Task: Create a project with template Project Timeline with name TrendForge with privacy Public and in the team Recorders . Create three sections in the project as To-Do, Doing and Done.
Action: Mouse moved to (56, 44)
Screenshot: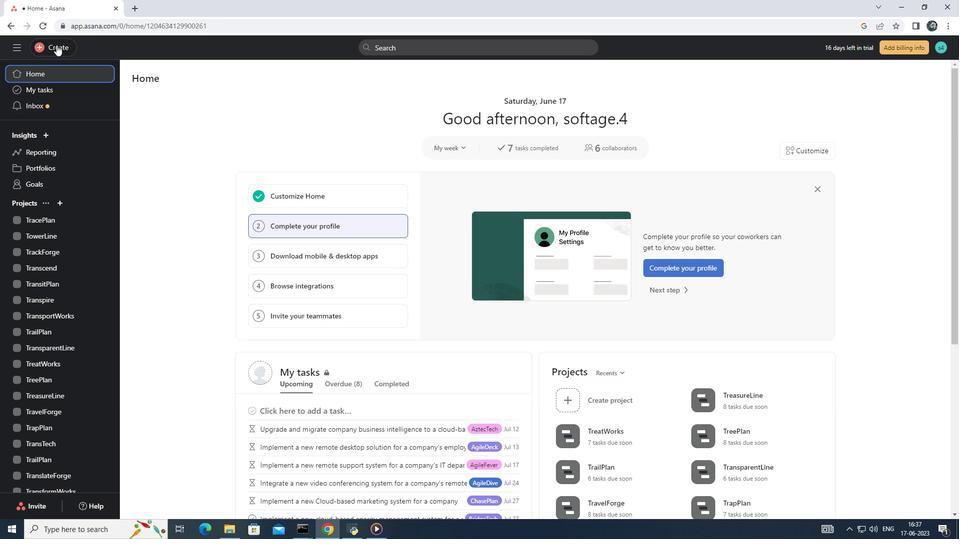 
Action: Mouse pressed left at (56, 44)
Screenshot: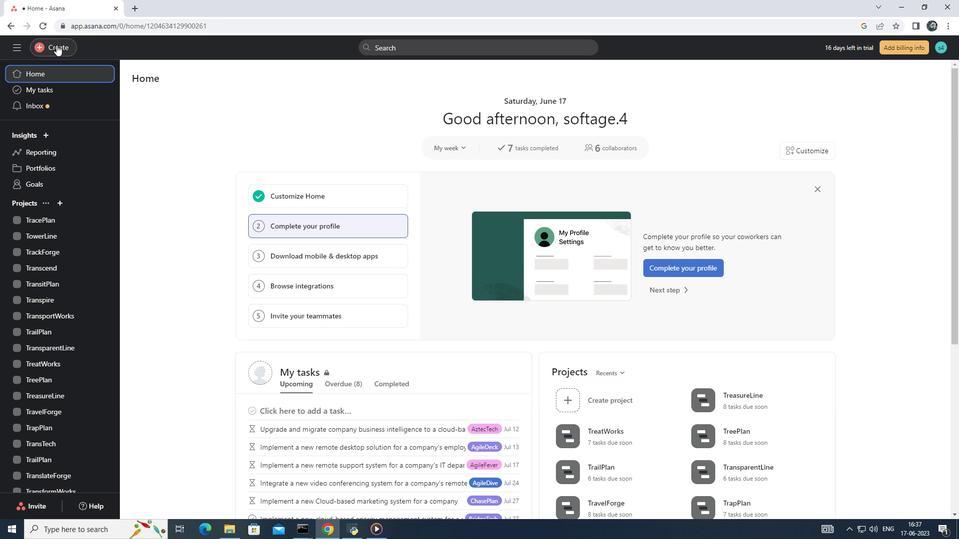 
Action: Mouse moved to (111, 65)
Screenshot: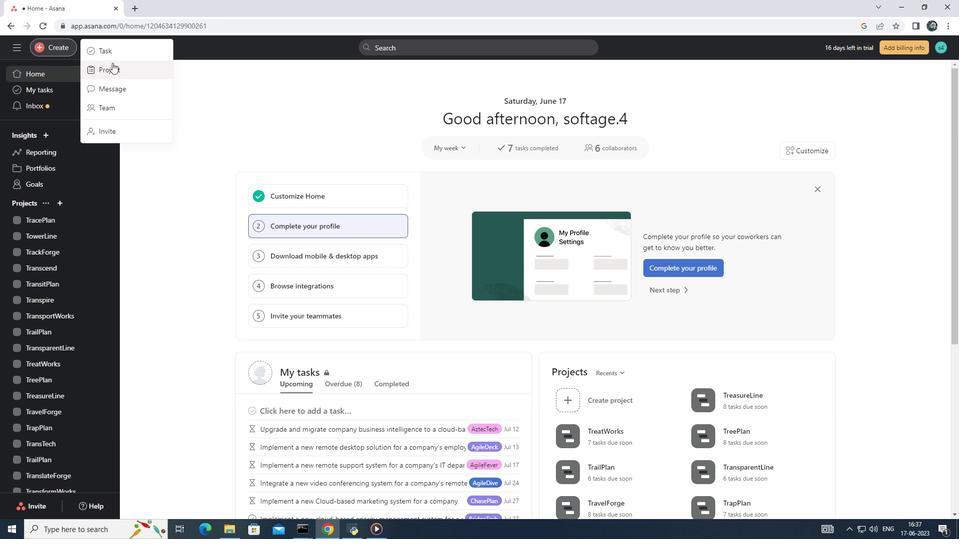
Action: Mouse pressed left at (111, 65)
Screenshot: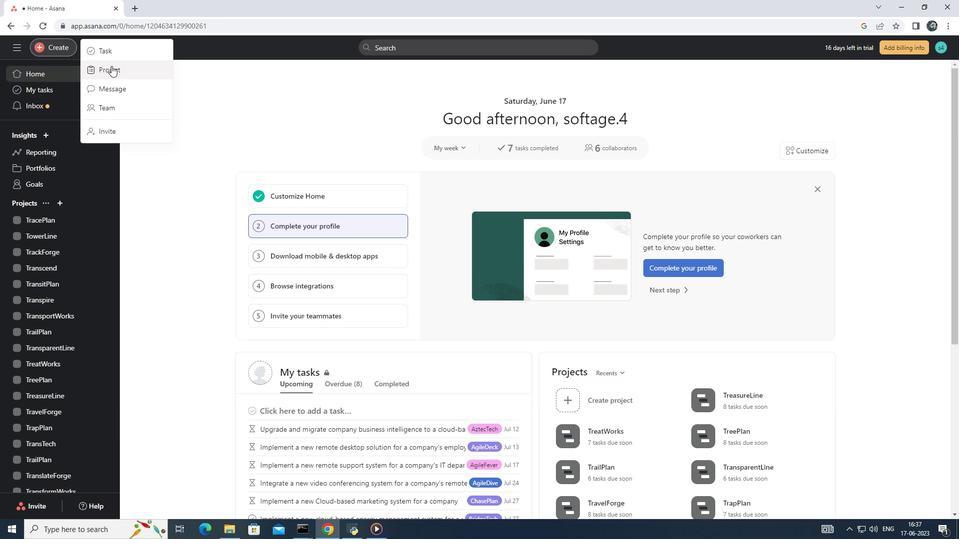 
Action: Mouse moved to (469, 286)
Screenshot: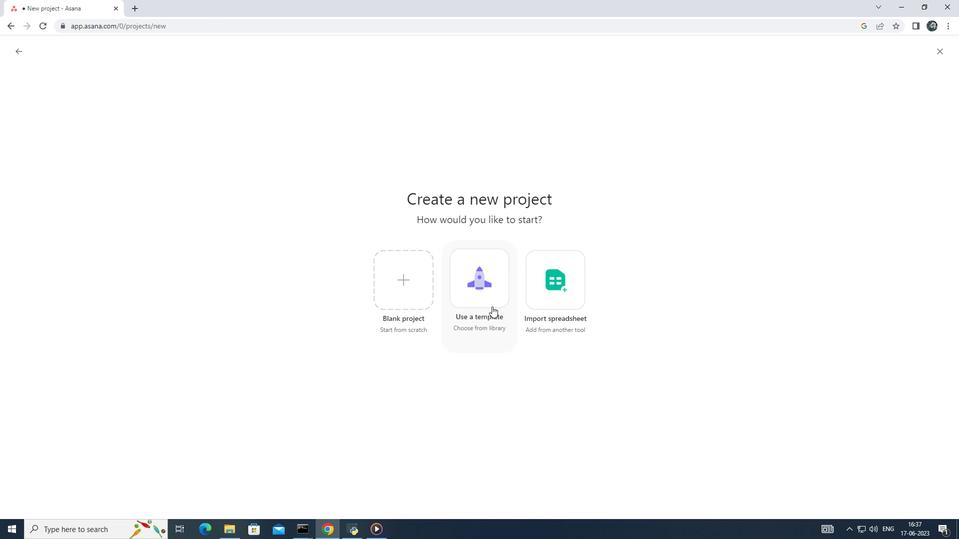 
Action: Mouse pressed left at (469, 286)
Screenshot: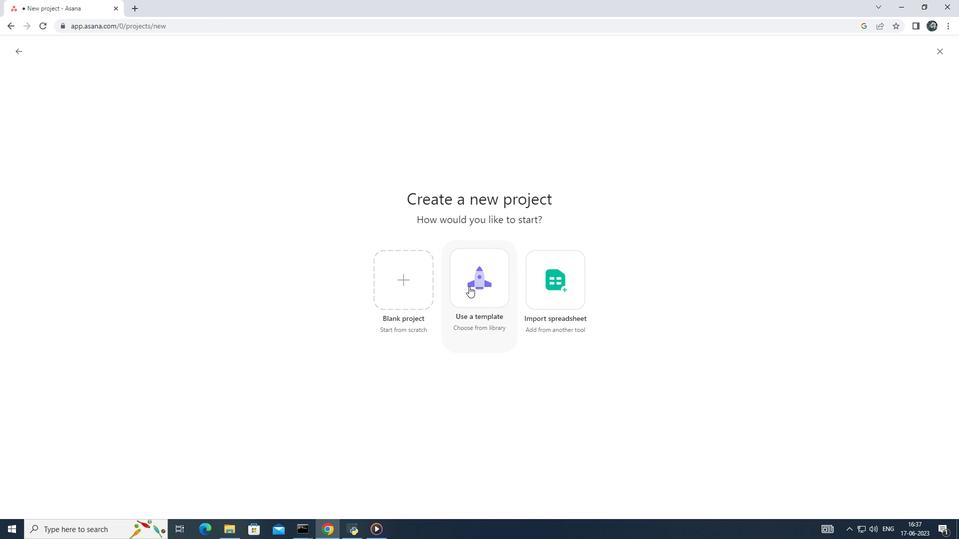 
Action: Mouse moved to (761, 67)
Screenshot: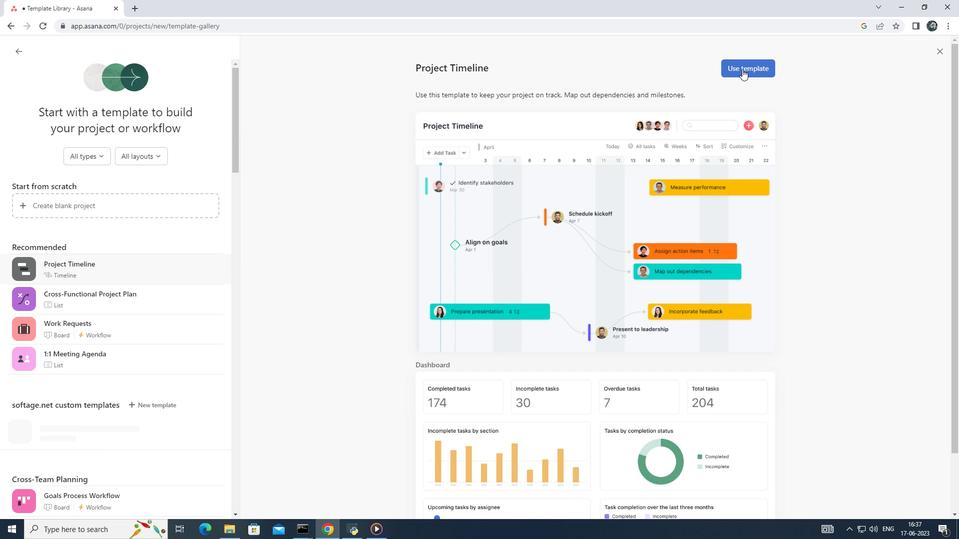 
Action: Mouse pressed left at (761, 67)
Screenshot: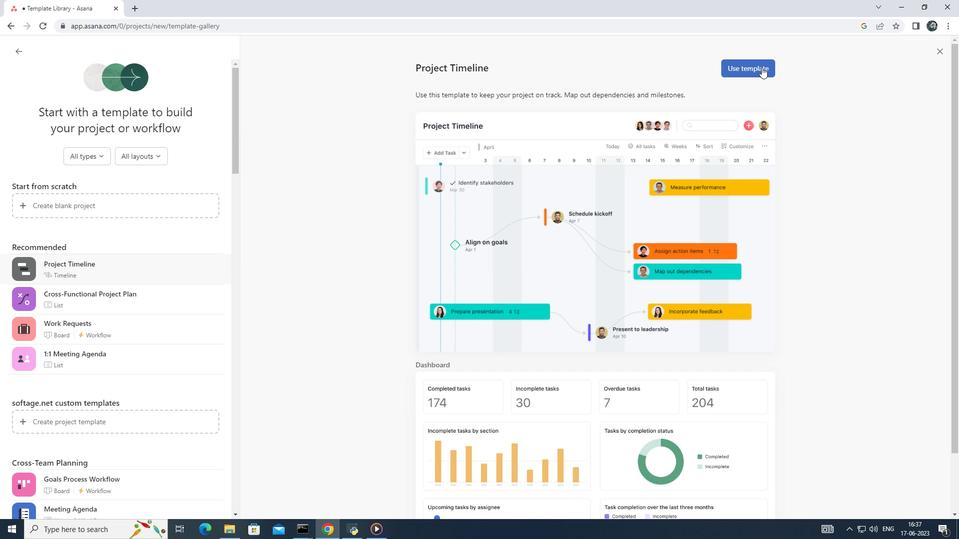 
Action: Mouse moved to (439, 175)
Screenshot: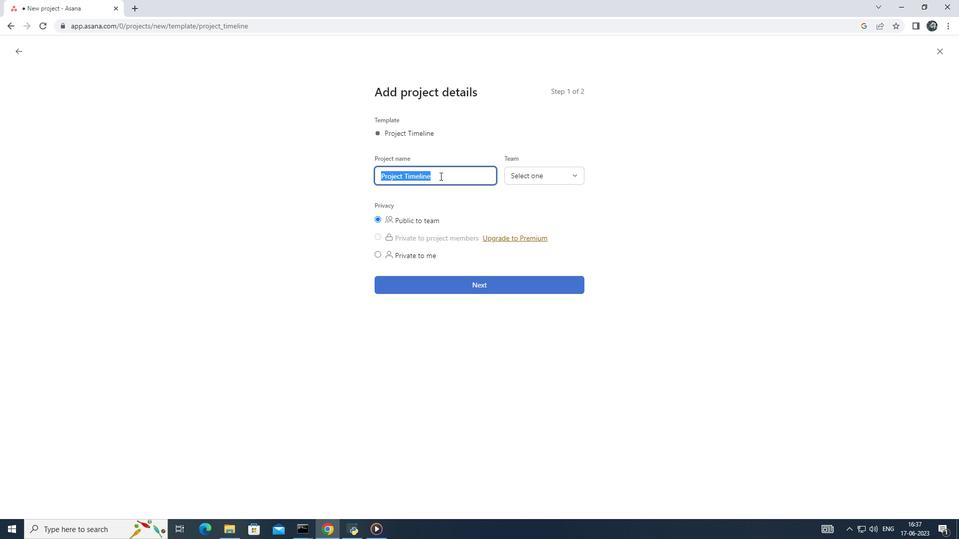 
Action: Key pressed <Key.backspace><Key.backspace><Key.shift>Trend<Key.shift><Key.shift><Key.shift><Key.shift><Key.shift>Forge
Screenshot: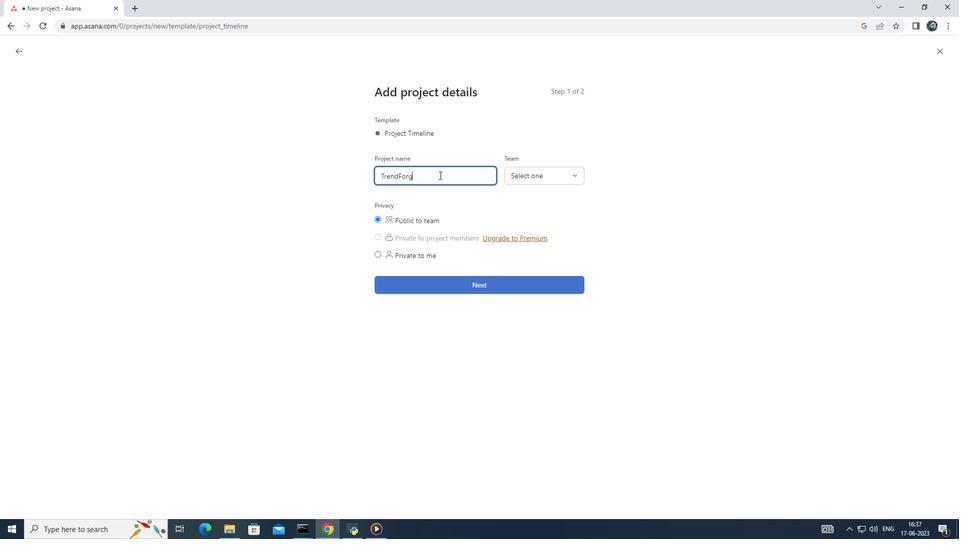 
Action: Mouse moved to (375, 218)
Screenshot: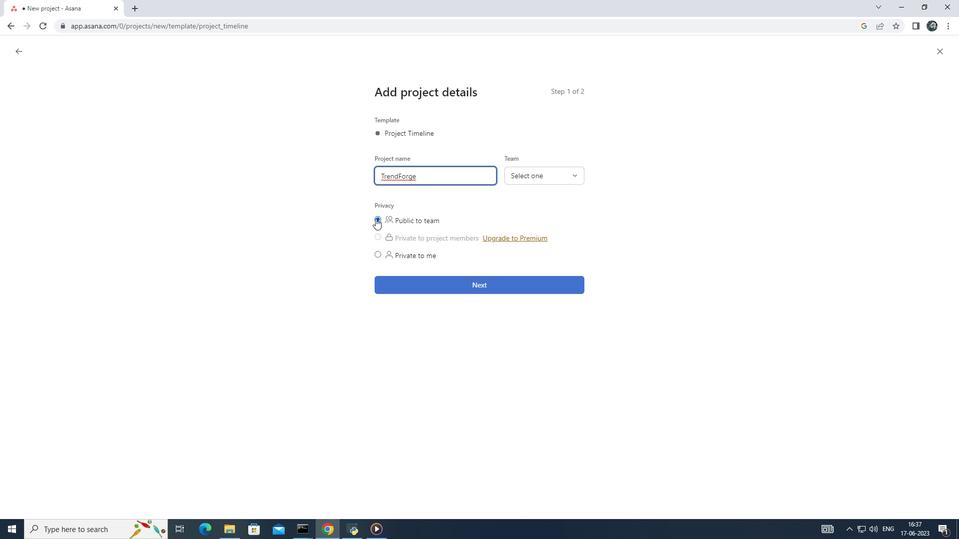 
Action: Mouse pressed left at (375, 218)
Screenshot: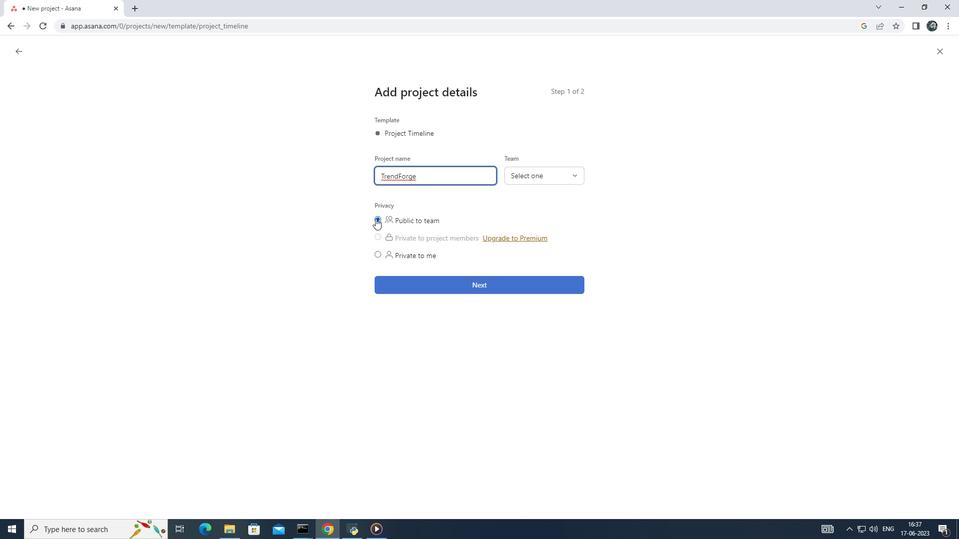 
Action: Mouse moved to (554, 175)
Screenshot: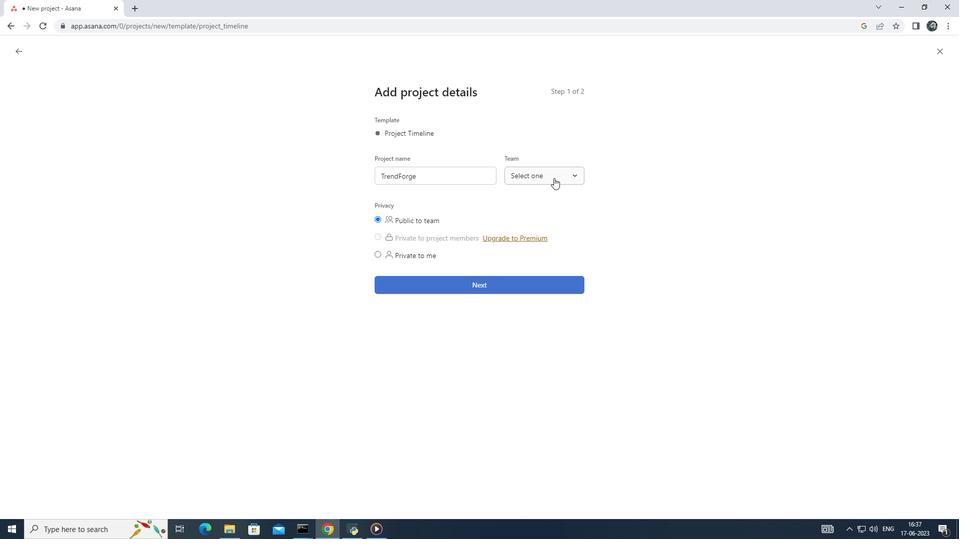 
Action: Mouse pressed left at (554, 175)
Screenshot: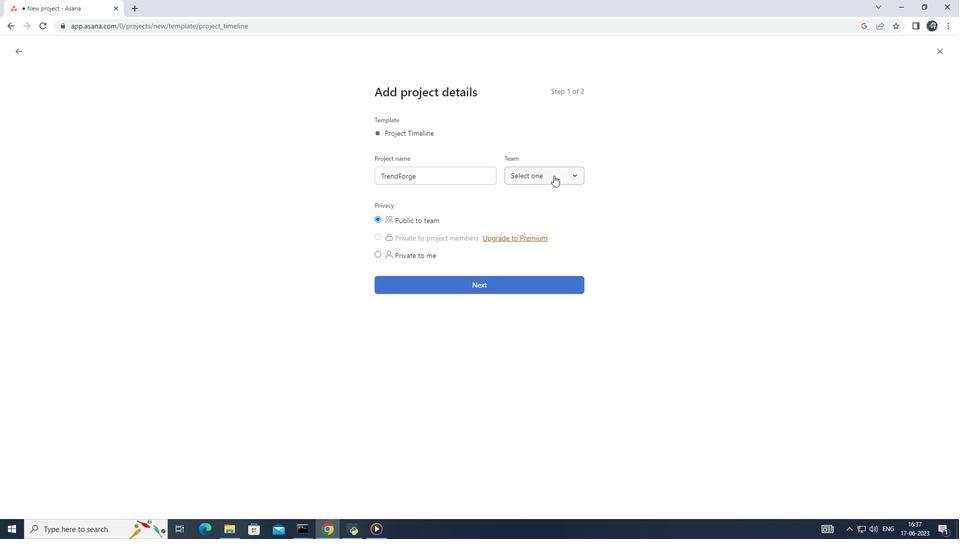 
Action: Mouse moved to (561, 241)
Screenshot: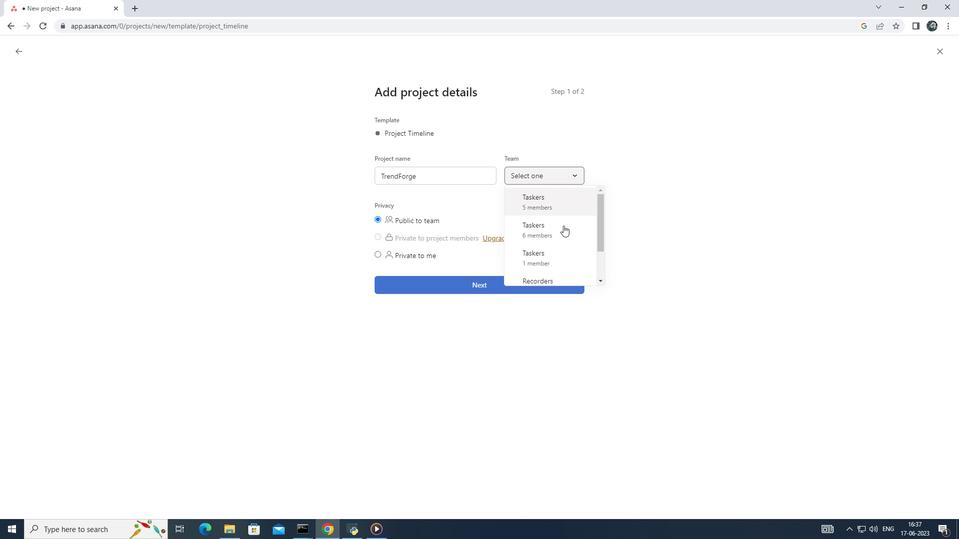 
Action: Mouse scrolled (561, 240) with delta (0, 0)
Screenshot: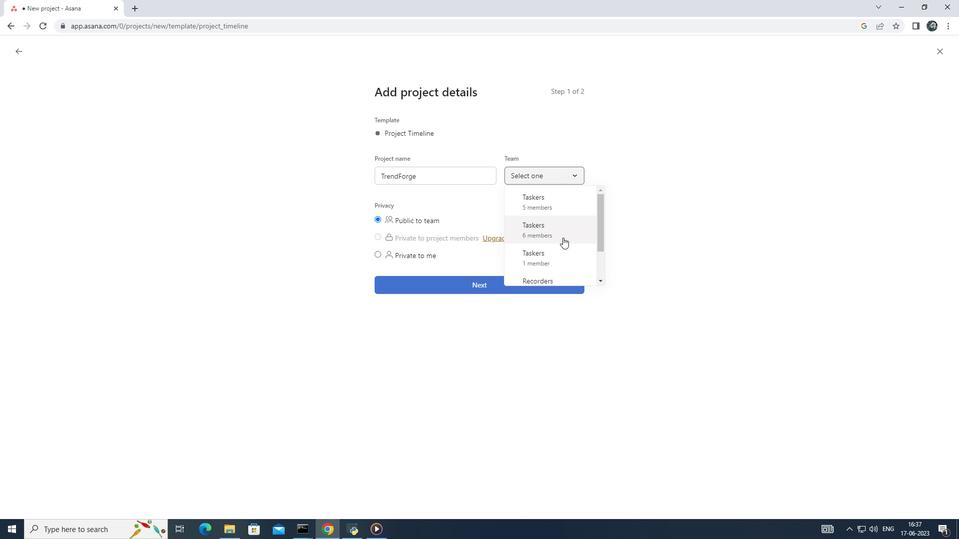 
Action: Mouse moved to (561, 239)
Screenshot: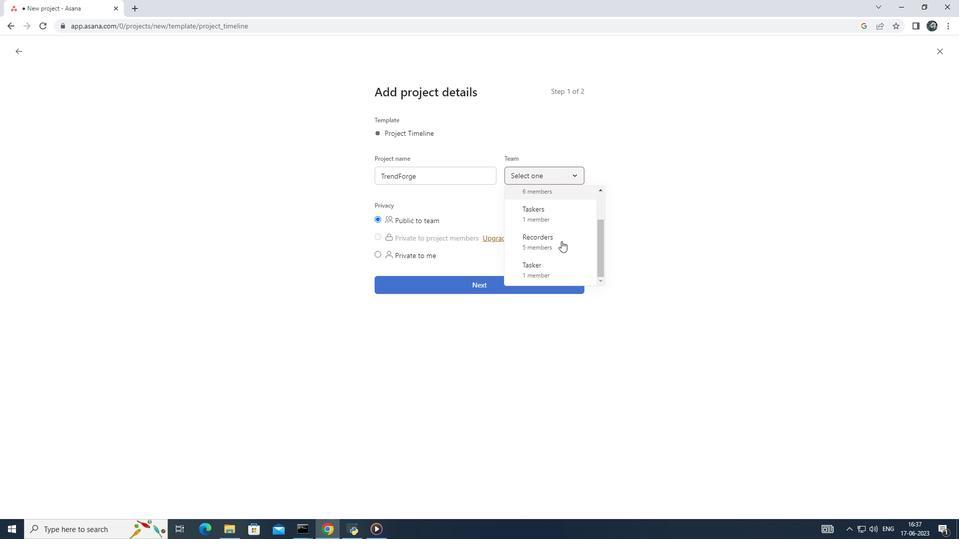
Action: Mouse pressed left at (561, 239)
Screenshot: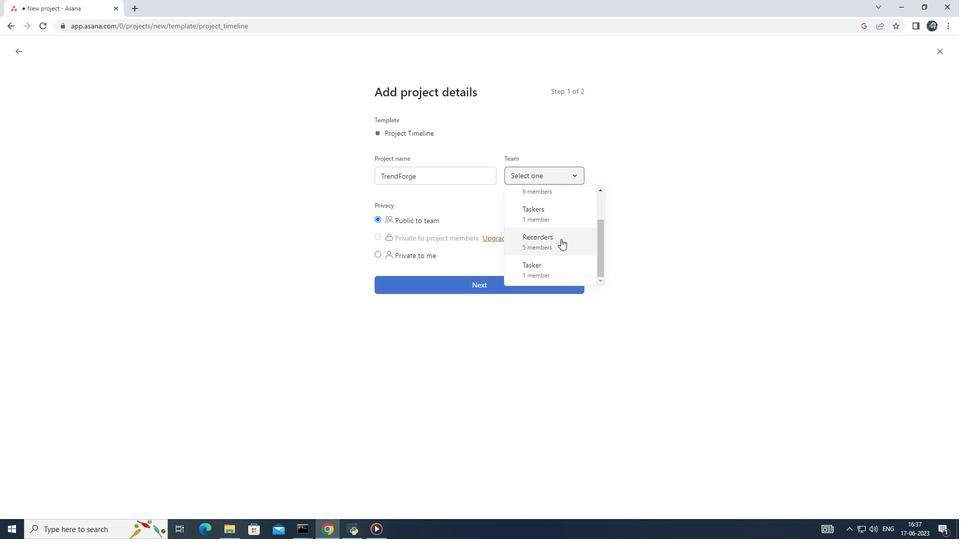 
Action: Mouse moved to (498, 270)
Screenshot: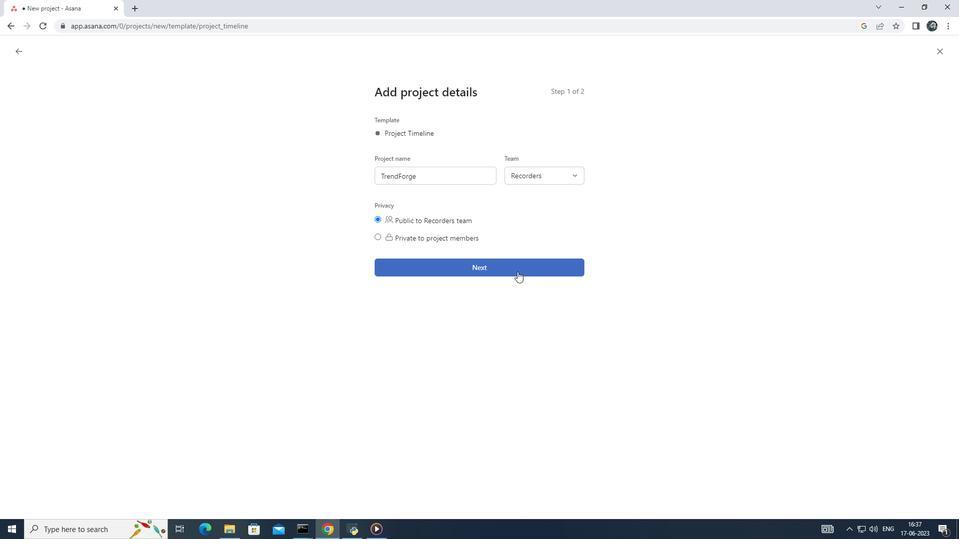 
Action: Mouse pressed left at (498, 270)
Screenshot: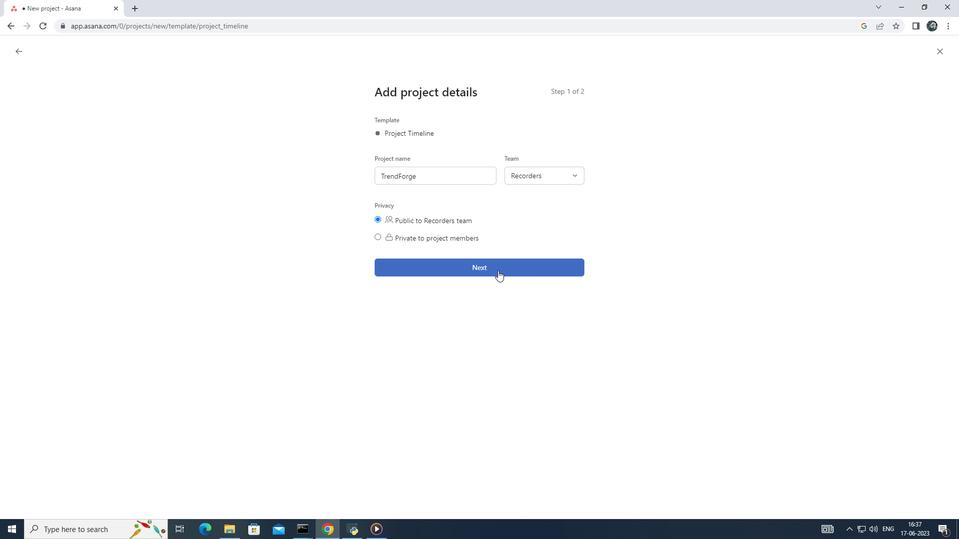 
Action: Mouse moved to (521, 293)
Screenshot: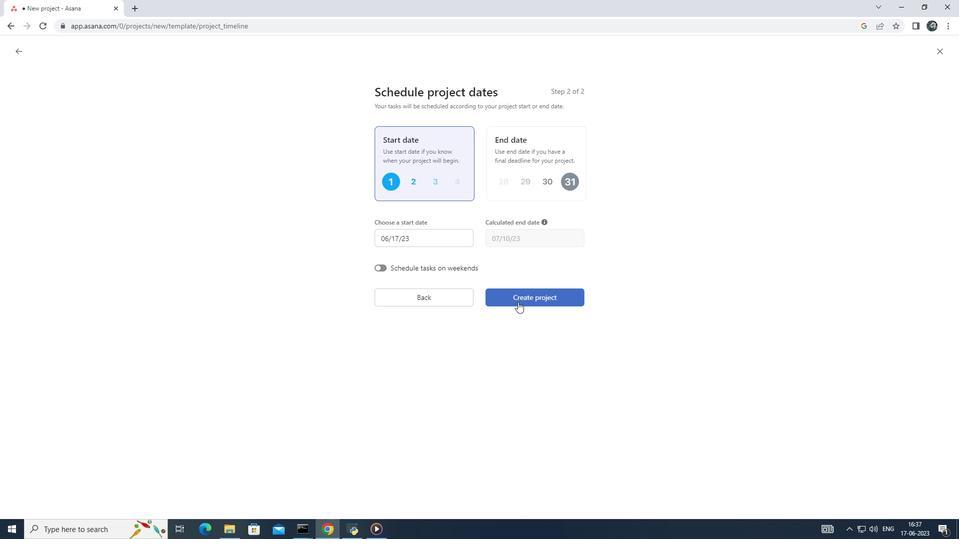 
Action: Mouse pressed left at (521, 293)
Screenshot: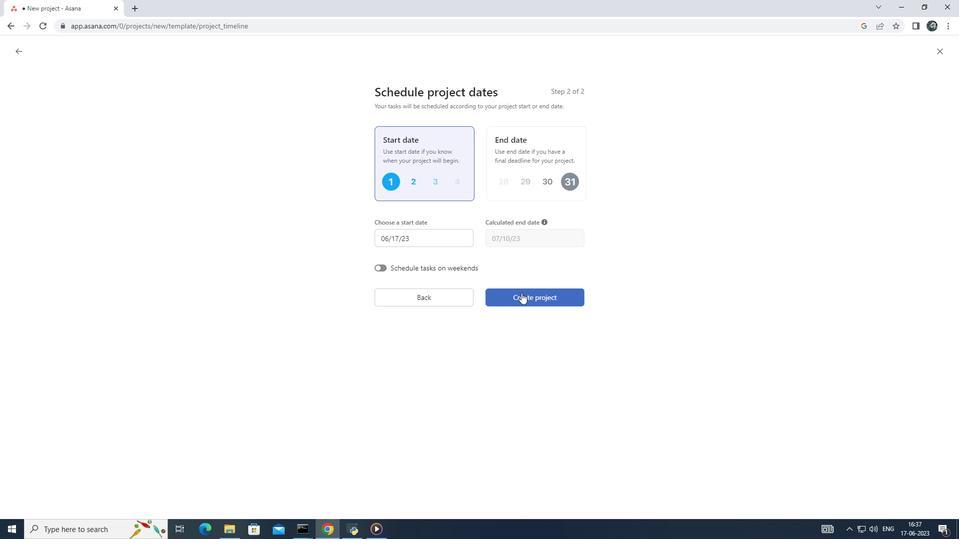
Action: Mouse moved to (152, 334)
Screenshot: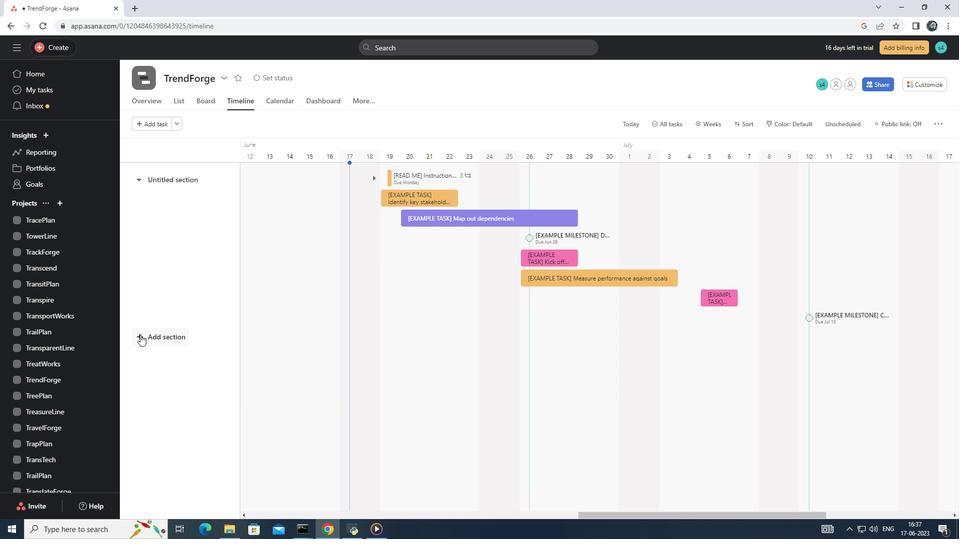 
Action: Mouse pressed left at (152, 334)
Screenshot: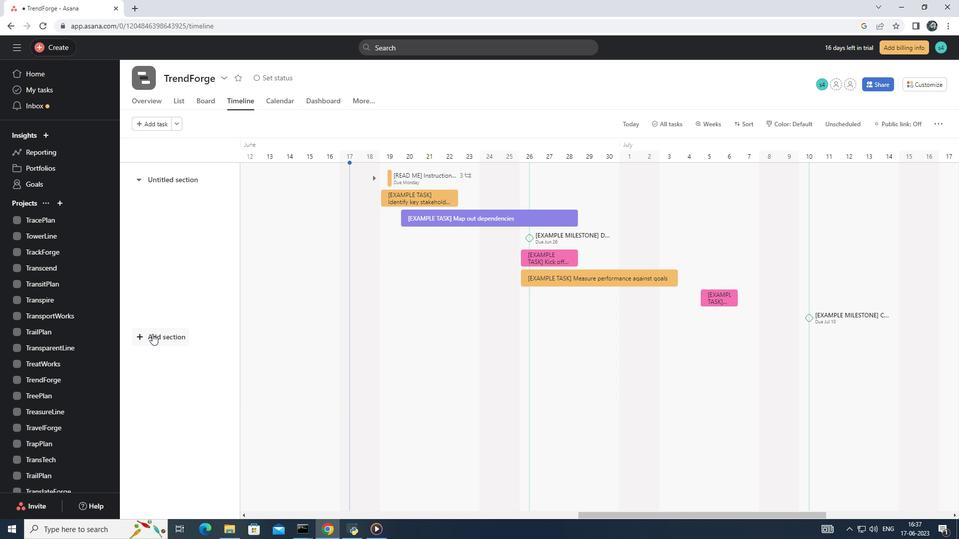 
Action: Mouse moved to (176, 338)
Screenshot: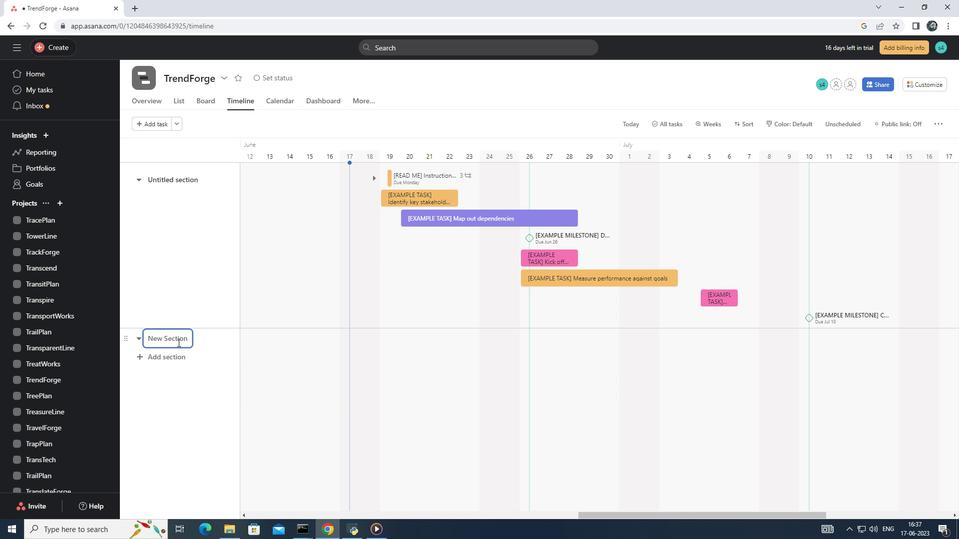 
Action: Mouse pressed left at (176, 338)
Screenshot: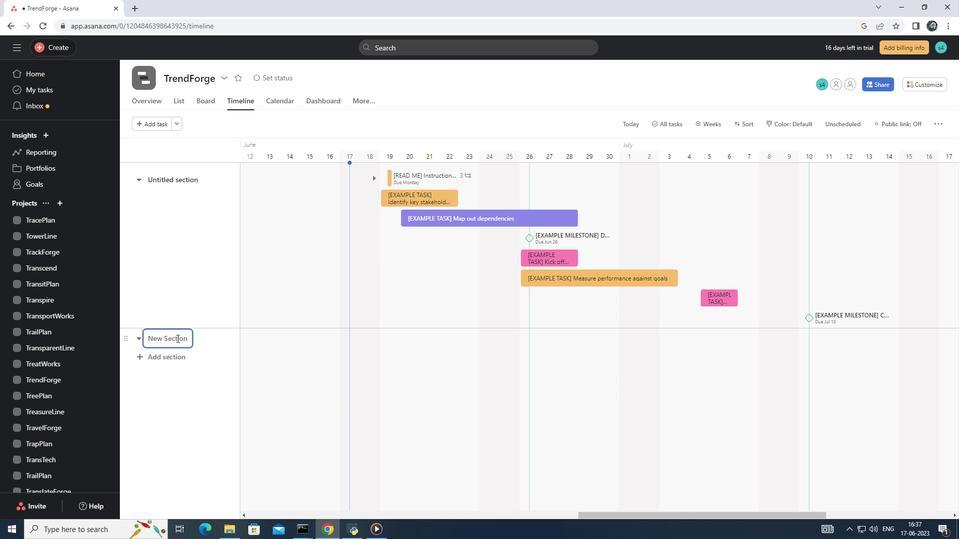 
Action: Key pressed <Key.shift>To-<Key.shift>Do
Screenshot: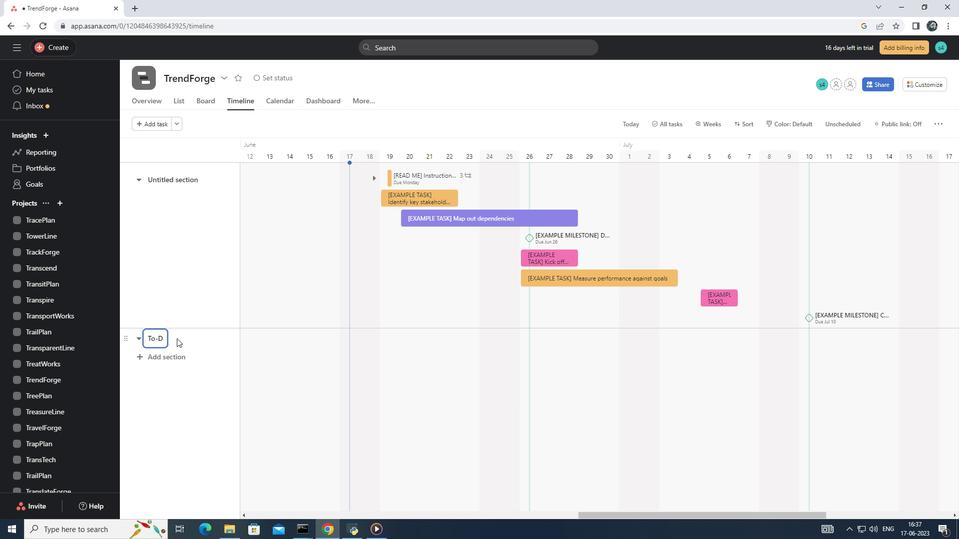 
Action: Mouse moved to (170, 358)
Screenshot: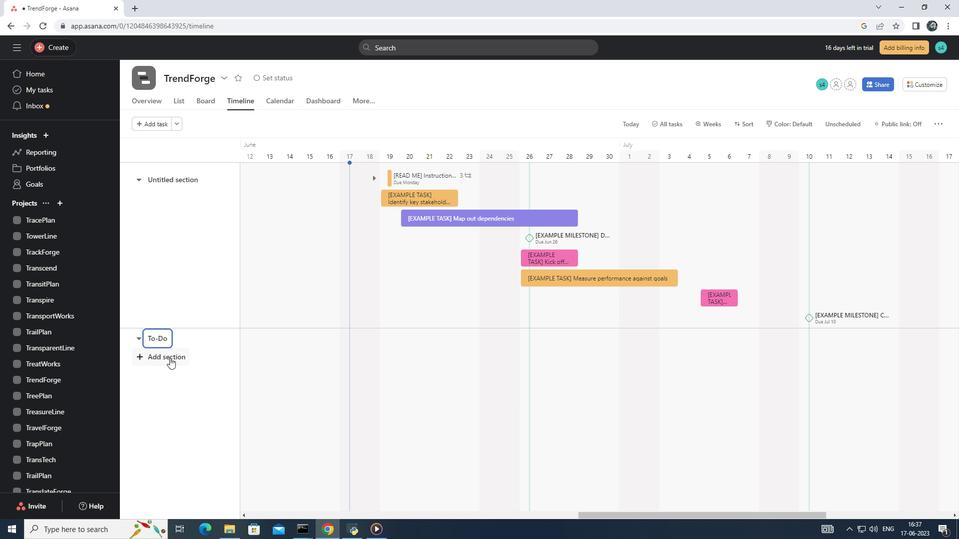 
Action: Mouse pressed left at (170, 358)
Screenshot: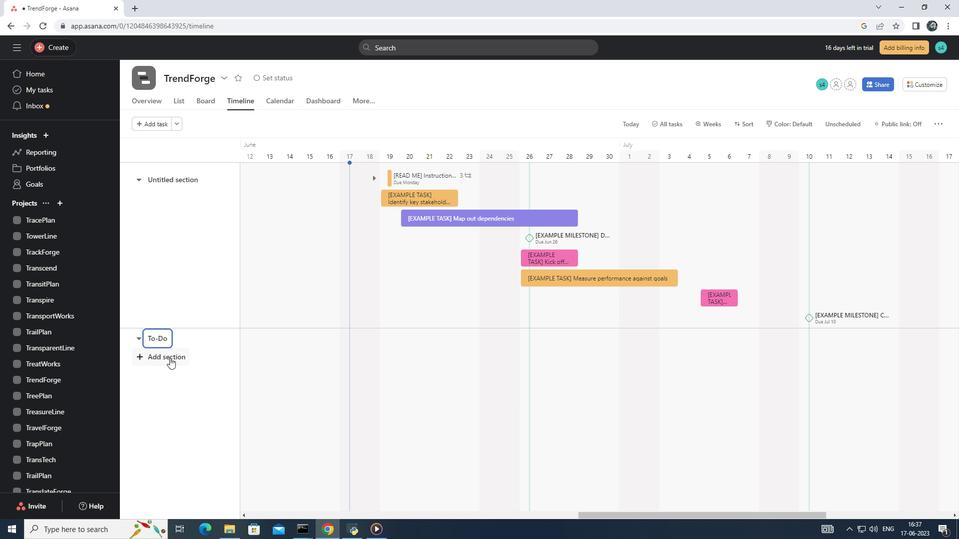 
Action: Key pressed <Key.shift>Doing
Screenshot: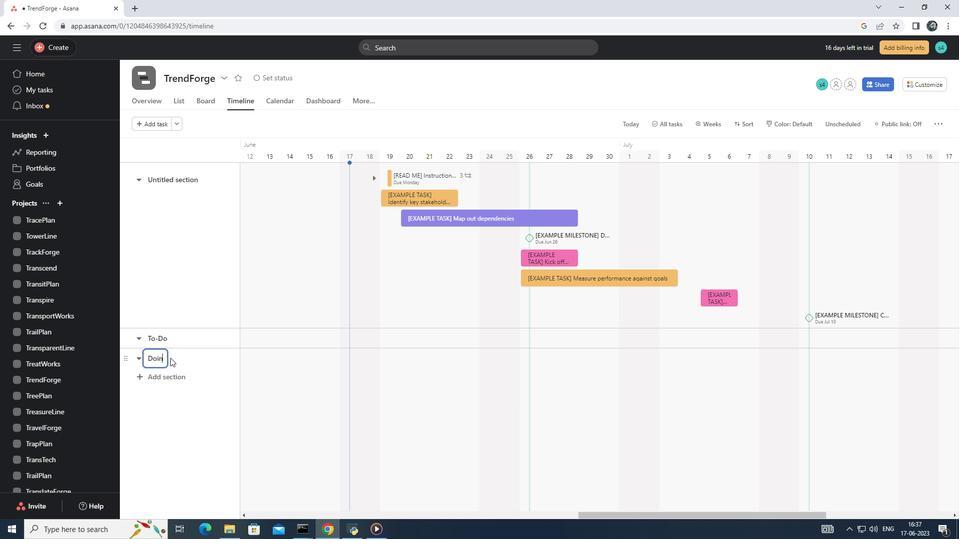 
Action: Mouse moved to (172, 374)
Screenshot: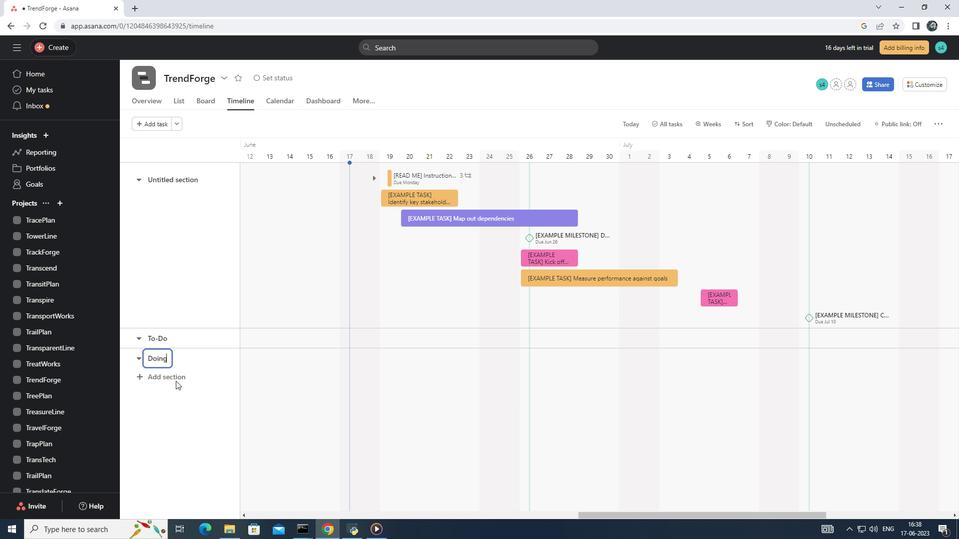 
Action: Mouse pressed left at (172, 374)
Screenshot: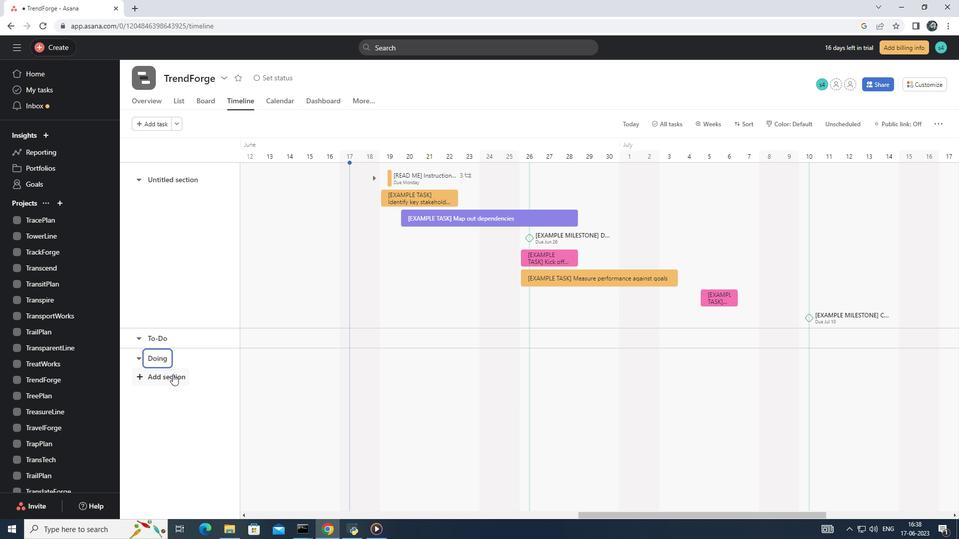 
Action: Key pressed <Key.shift>Done<Key.enter>
Screenshot: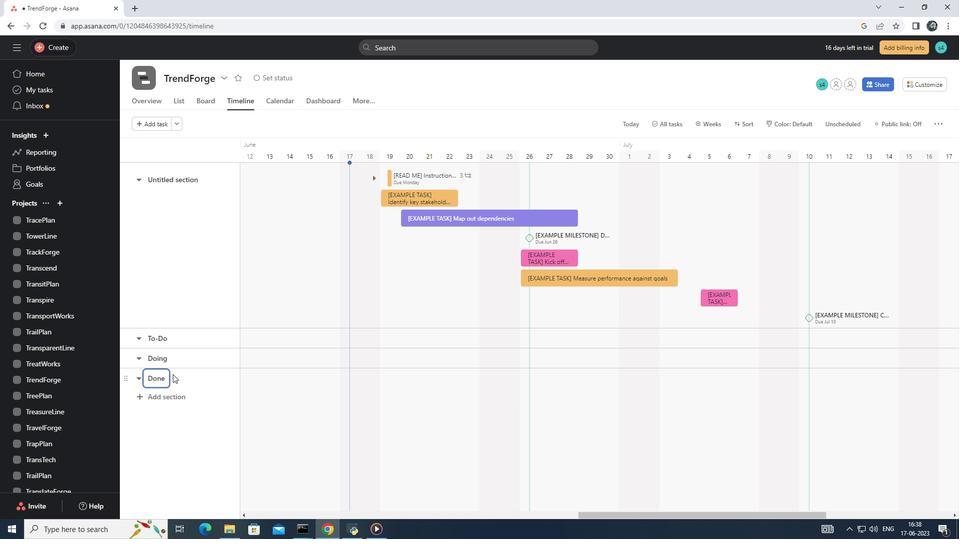 
